 Task: Change line weight  to 3PX.
Action: Mouse moved to (631, 330)
Screenshot: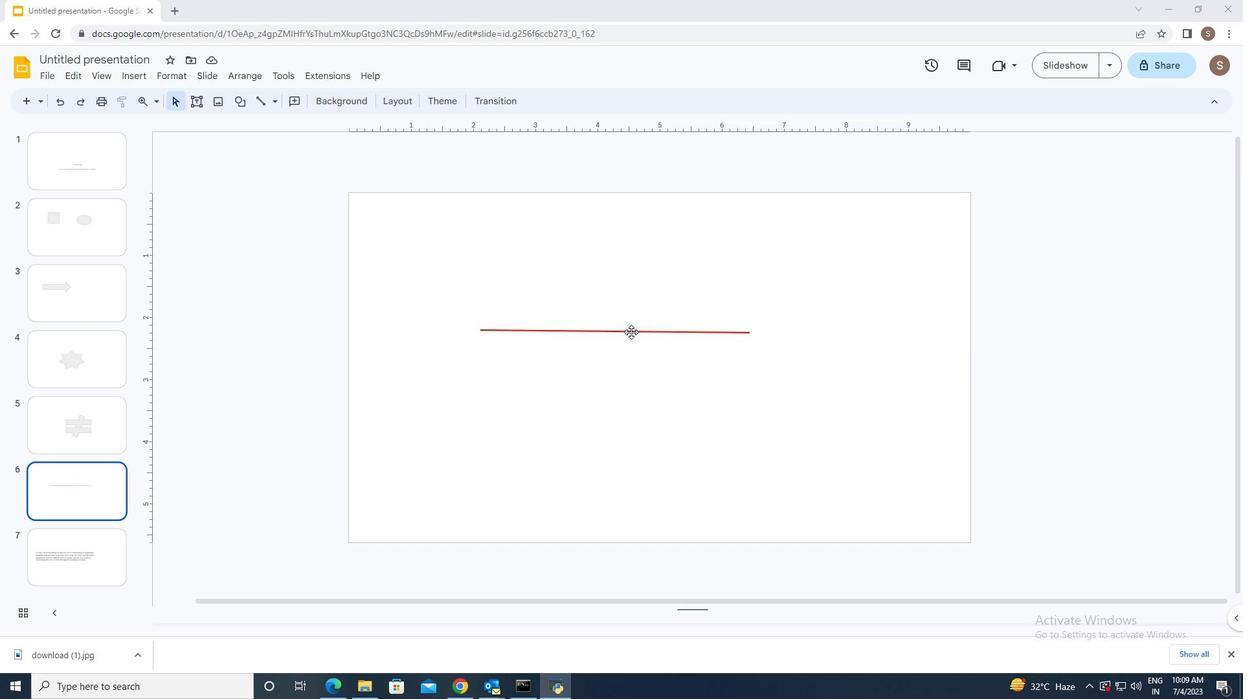 
Action: Mouse pressed left at (631, 330)
Screenshot: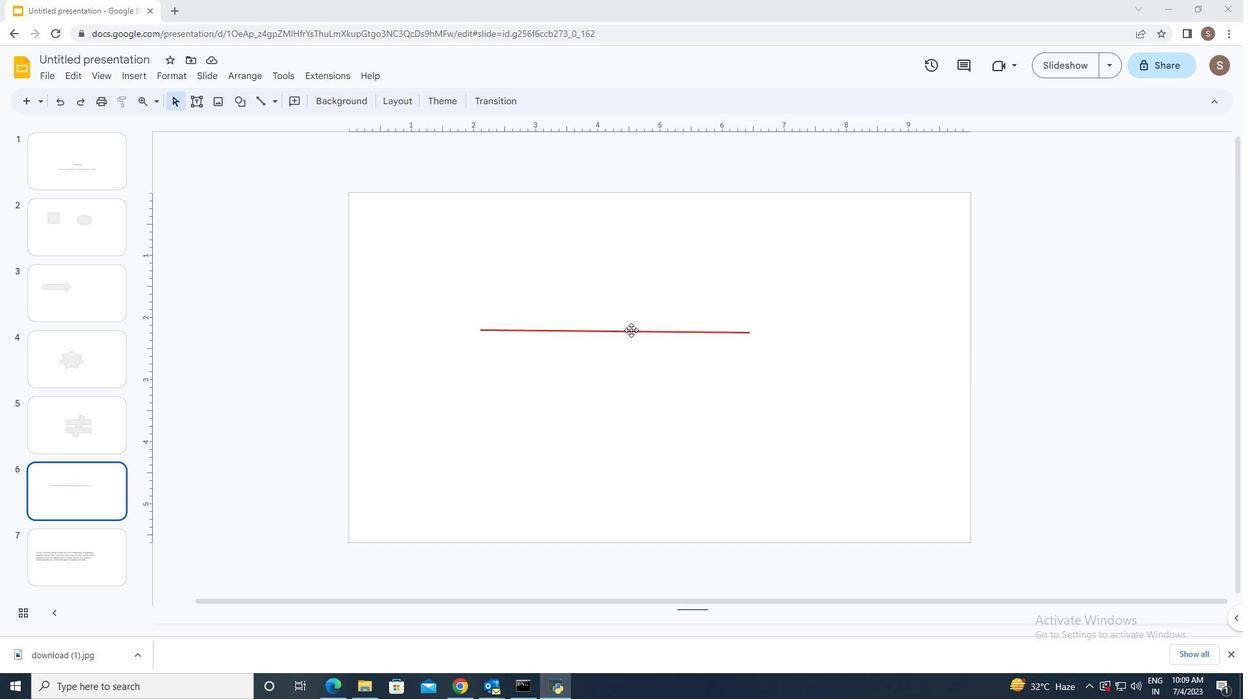 
Action: Mouse moved to (317, 102)
Screenshot: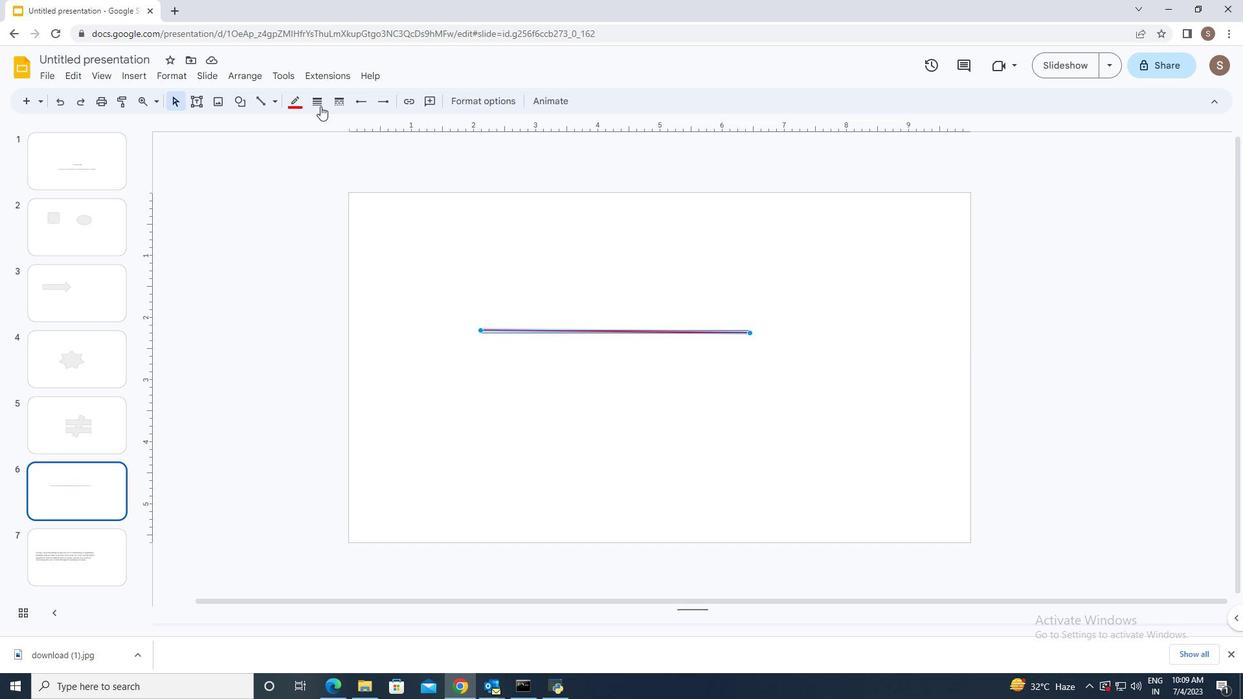 
Action: Mouse pressed left at (317, 102)
Screenshot: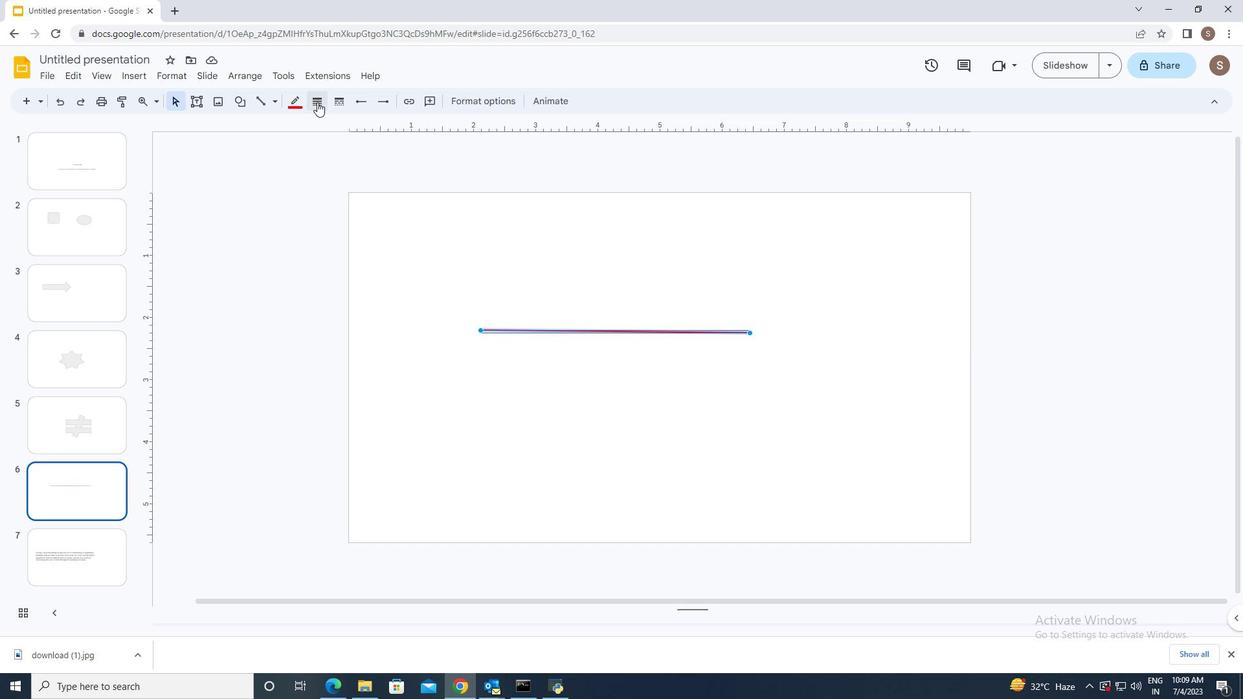 
Action: Mouse moved to (333, 172)
Screenshot: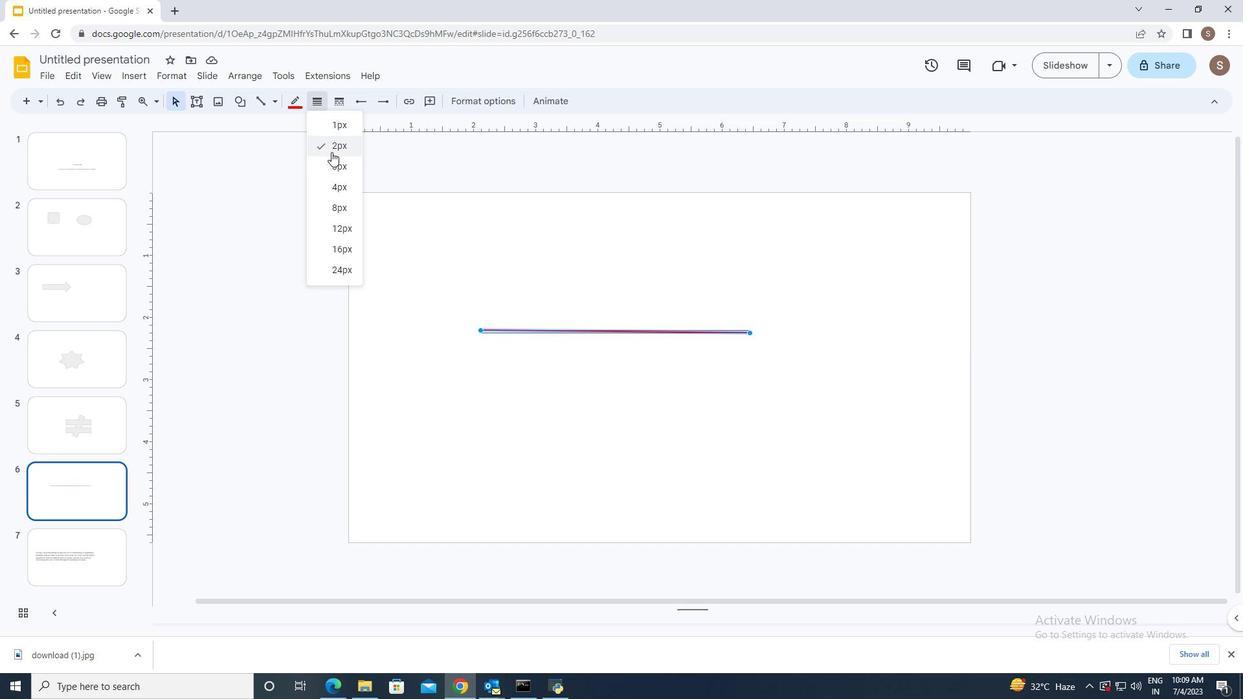 
Action: Mouse pressed left at (333, 172)
Screenshot: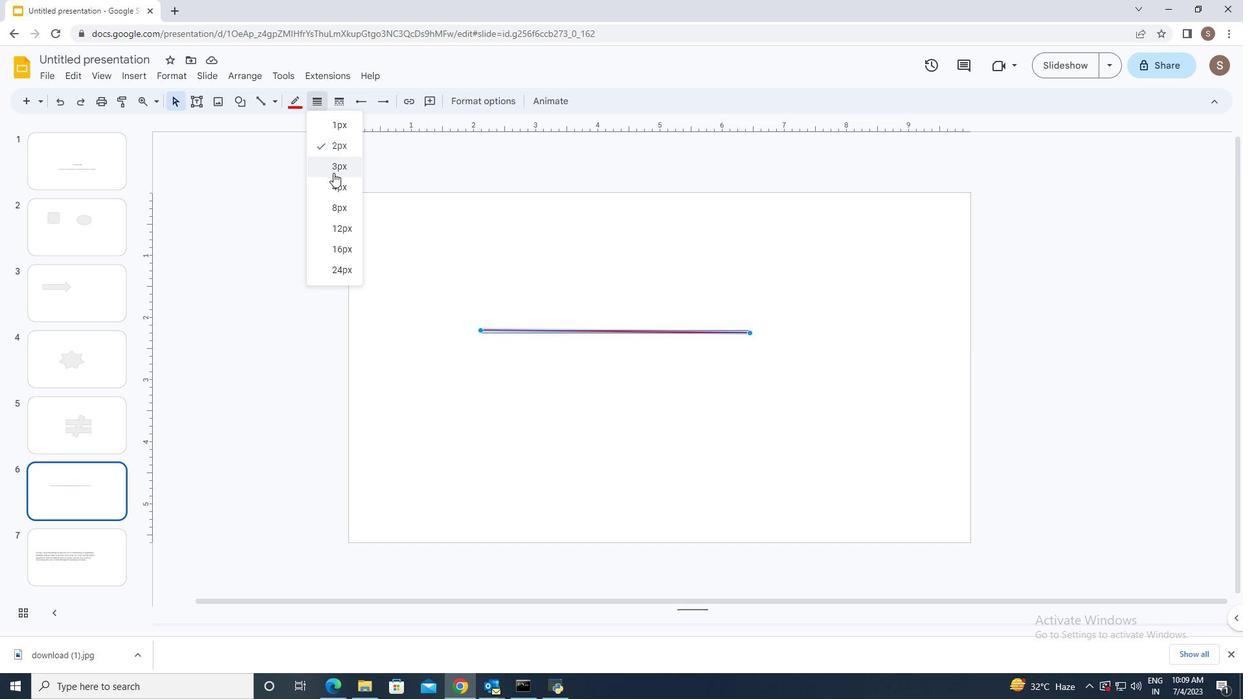 
Action: Mouse moved to (424, 261)
Screenshot: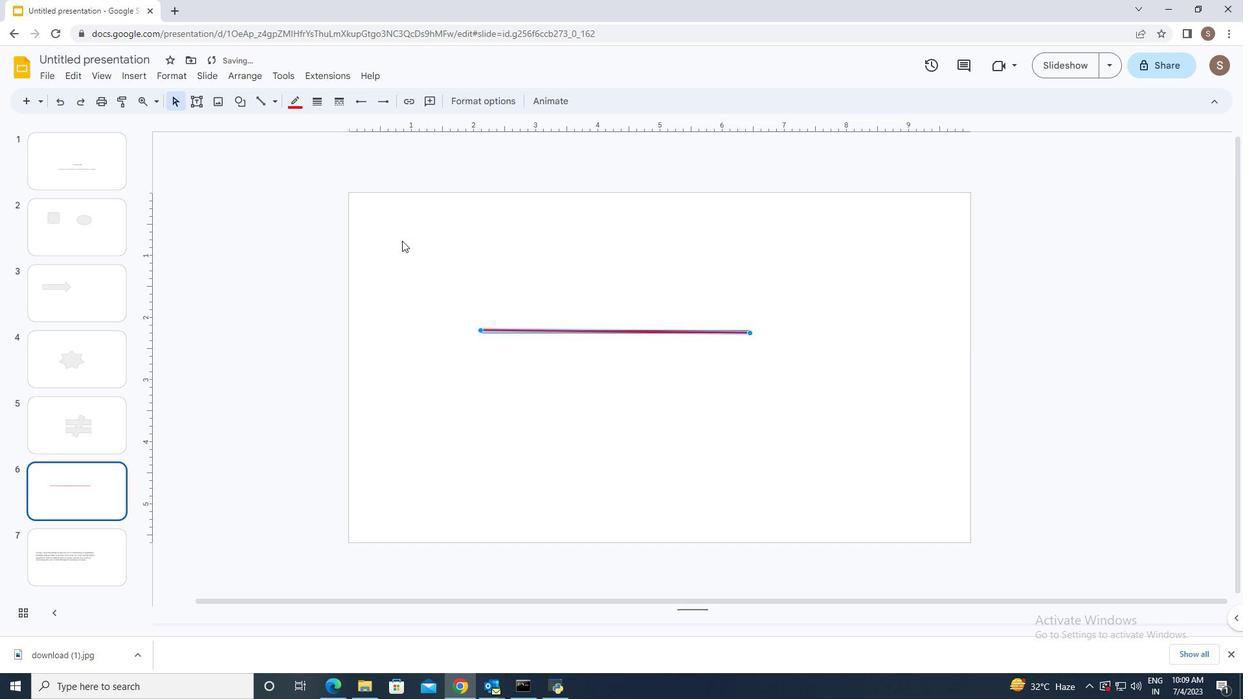 
Action: Mouse pressed left at (424, 261)
Screenshot: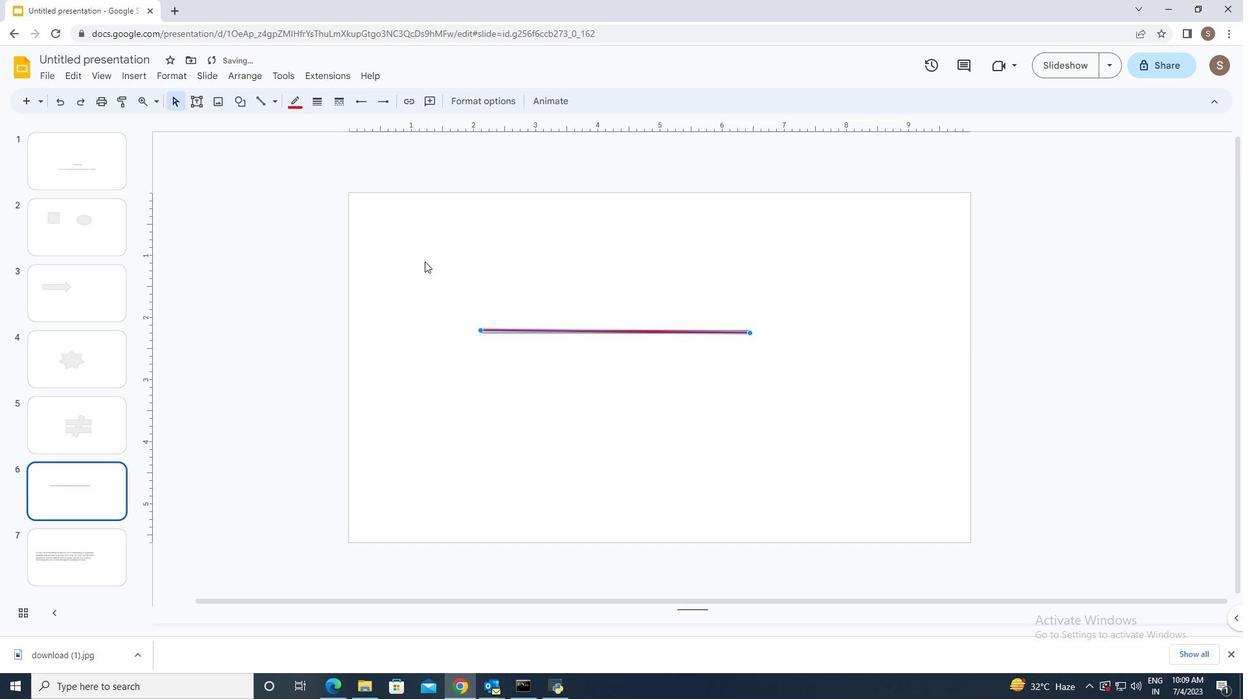 
